 Task: Select recommendations.
Action: Mouse moved to (575, 77)
Screenshot: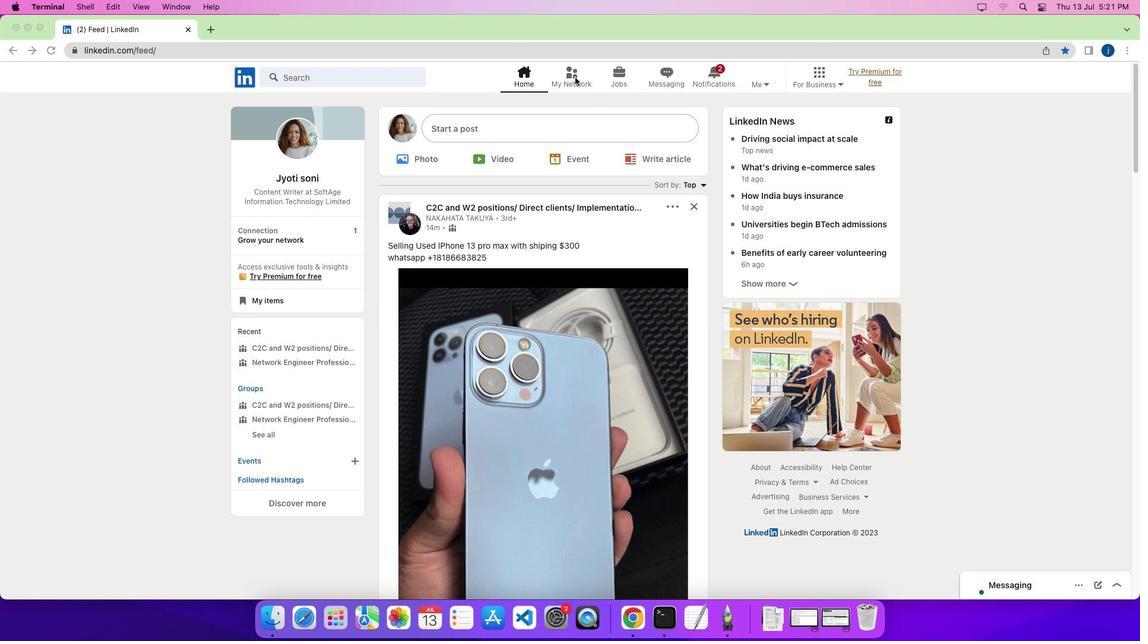 
Action: Mouse pressed left at (575, 77)
Screenshot: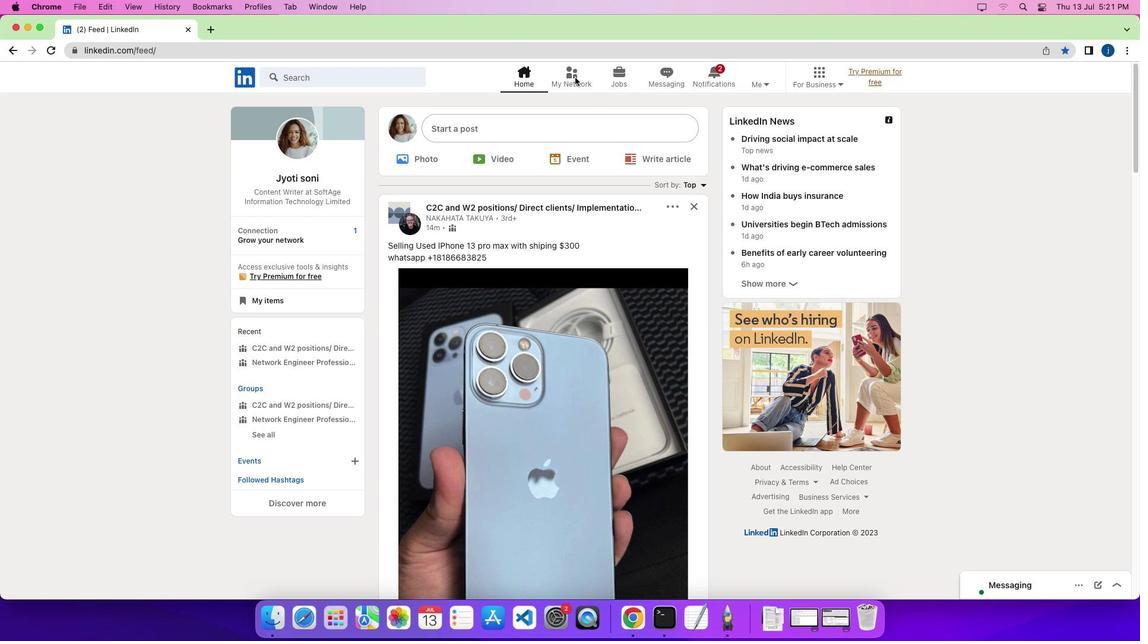 
Action: Mouse moved to (575, 77)
Screenshot: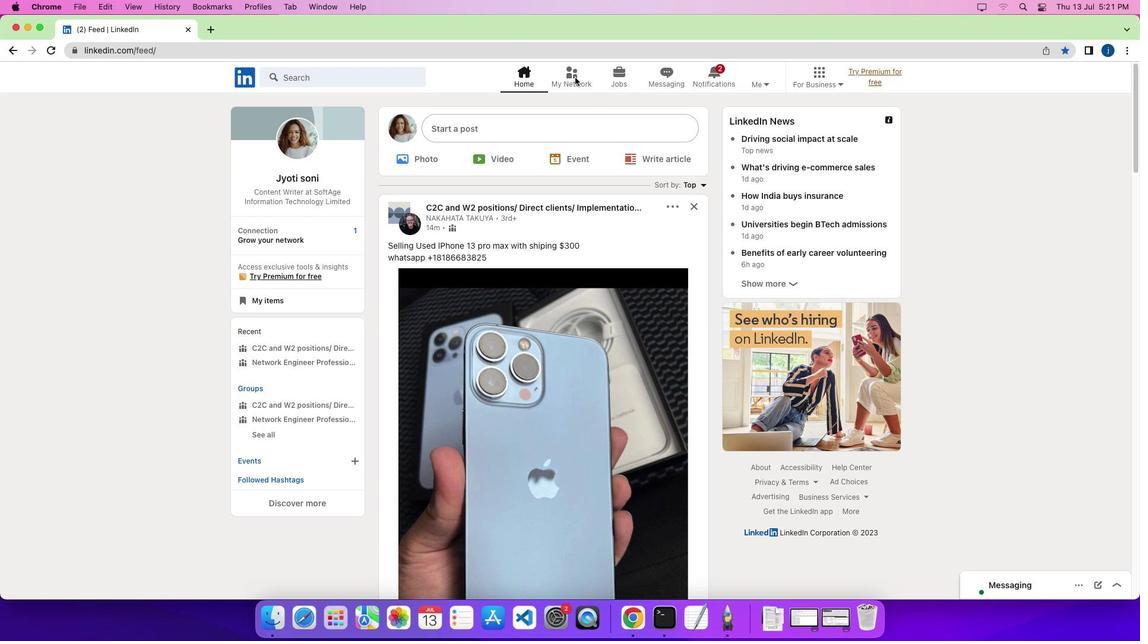 
Action: Mouse pressed left at (575, 77)
Screenshot: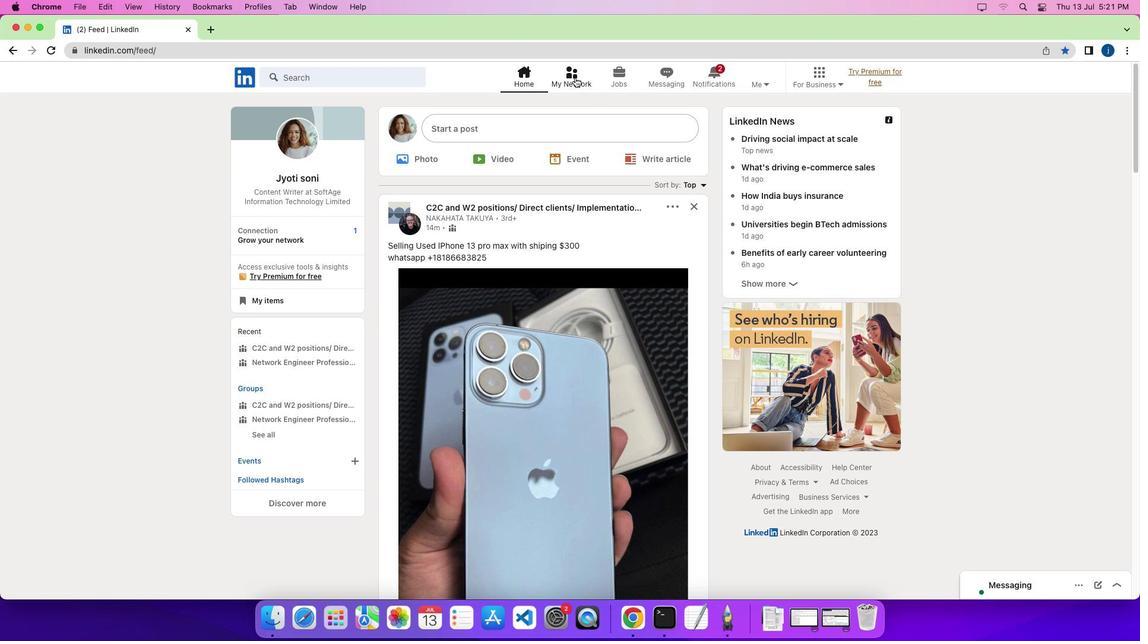 
Action: Mouse moved to (336, 171)
Screenshot: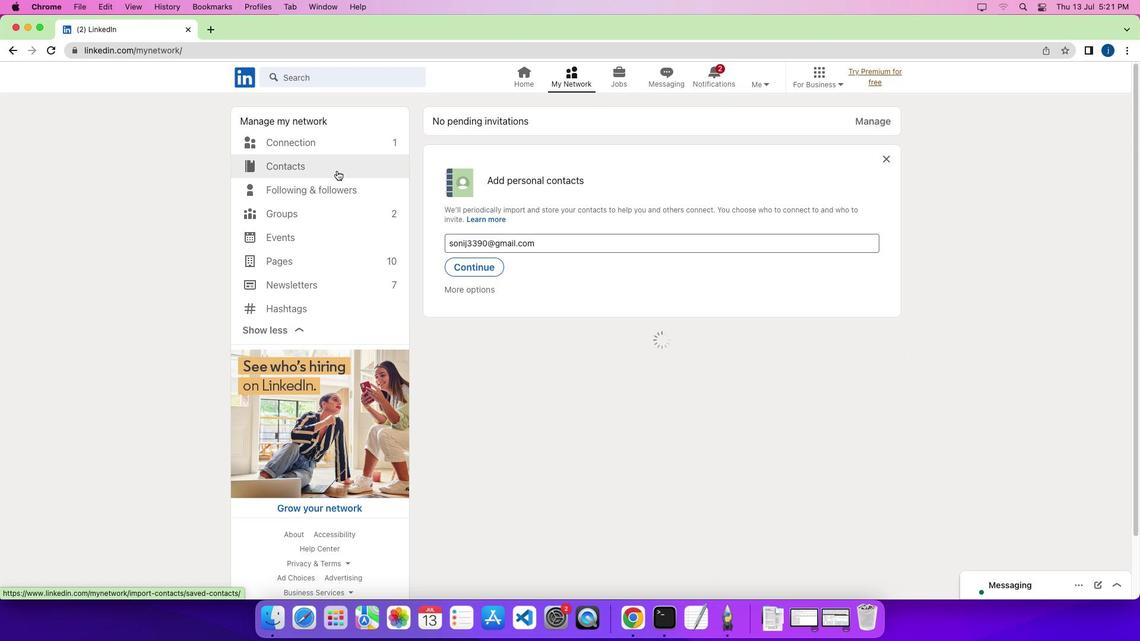 
Action: Mouse pressed left at (336, 171)
Screenshot: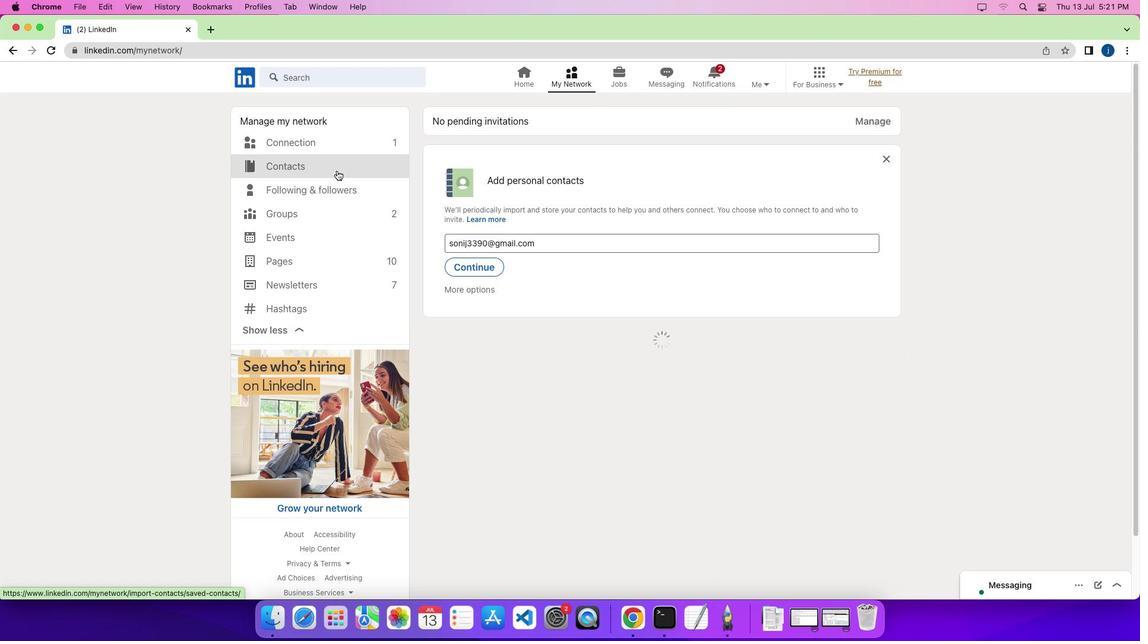 
Action: Mouse pressed left at (336, 171)
Screenshot: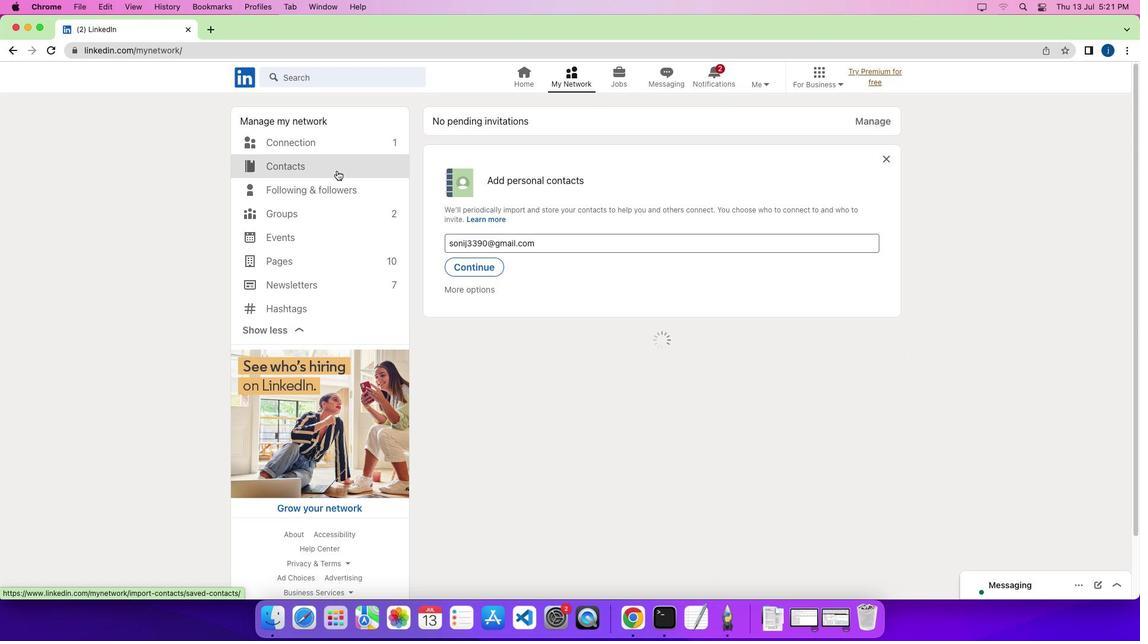 
Action: Mouse moved to (737, 185)
Screenshot: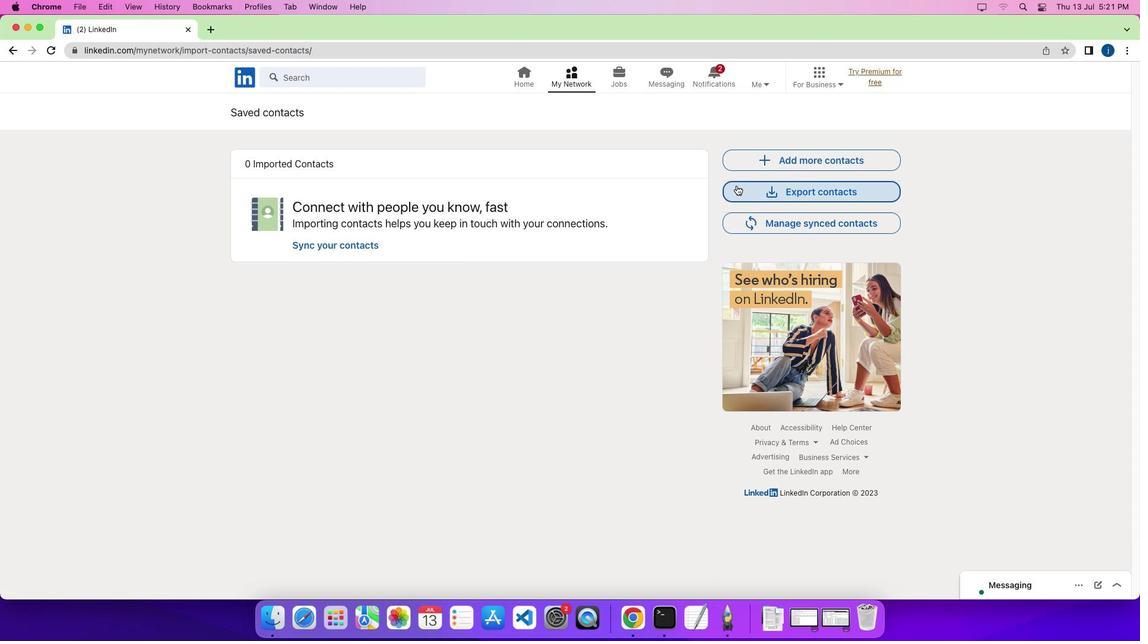 
Action: Mouse pressed left at (737, 185)
Screenshot: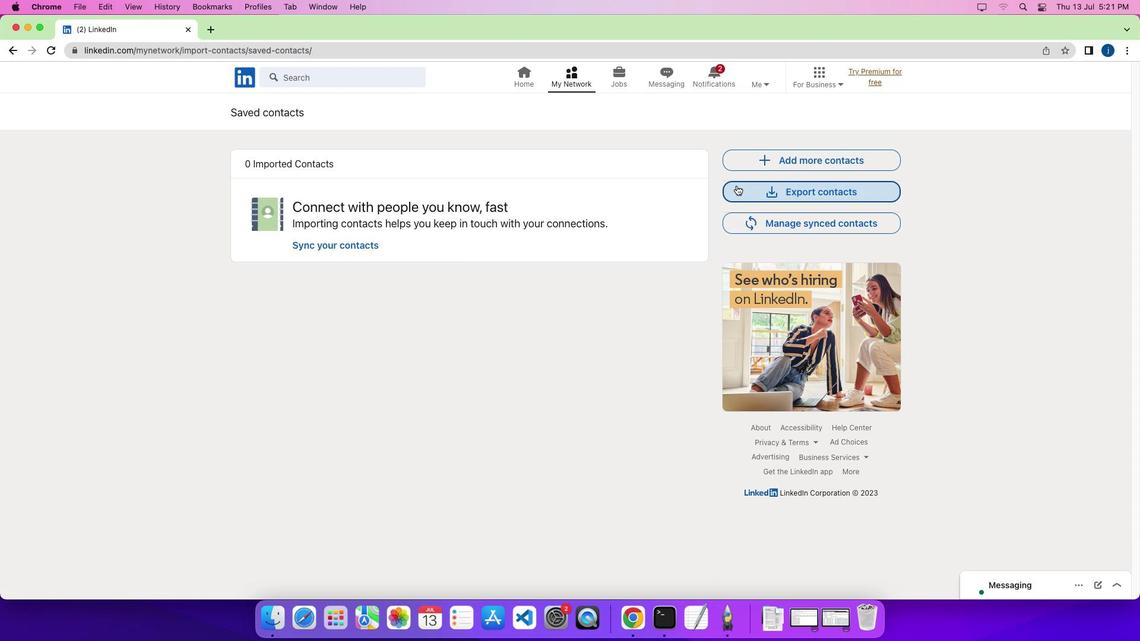 
Action: Mouse moved to (472, 308)
Screenshot: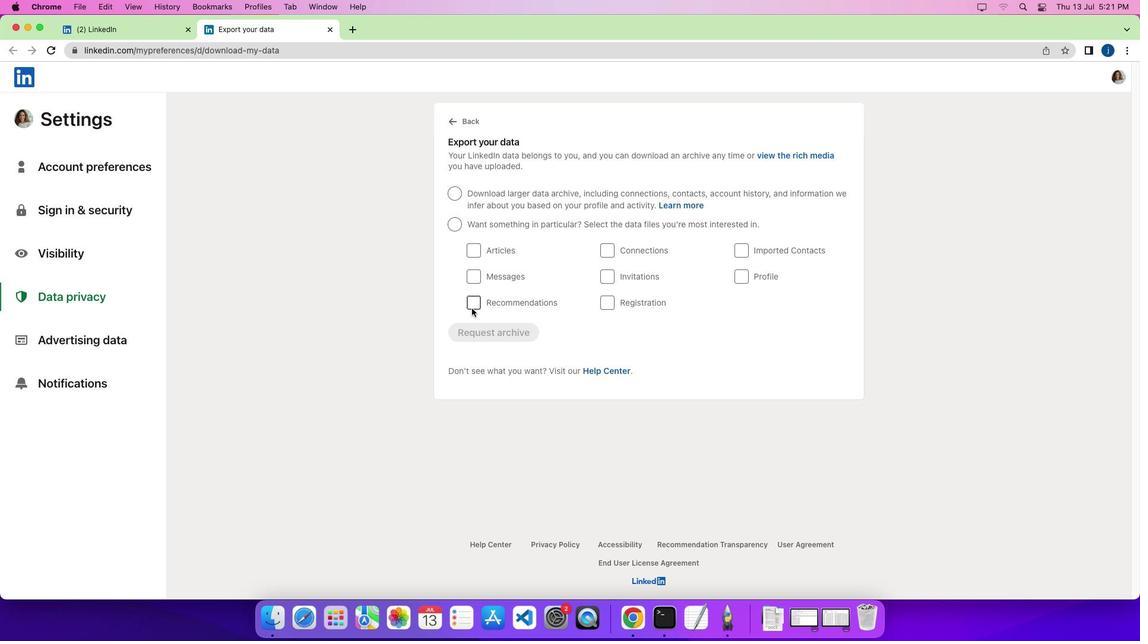 
Action: Mouse pressed left at (472, 308)
Screenshot: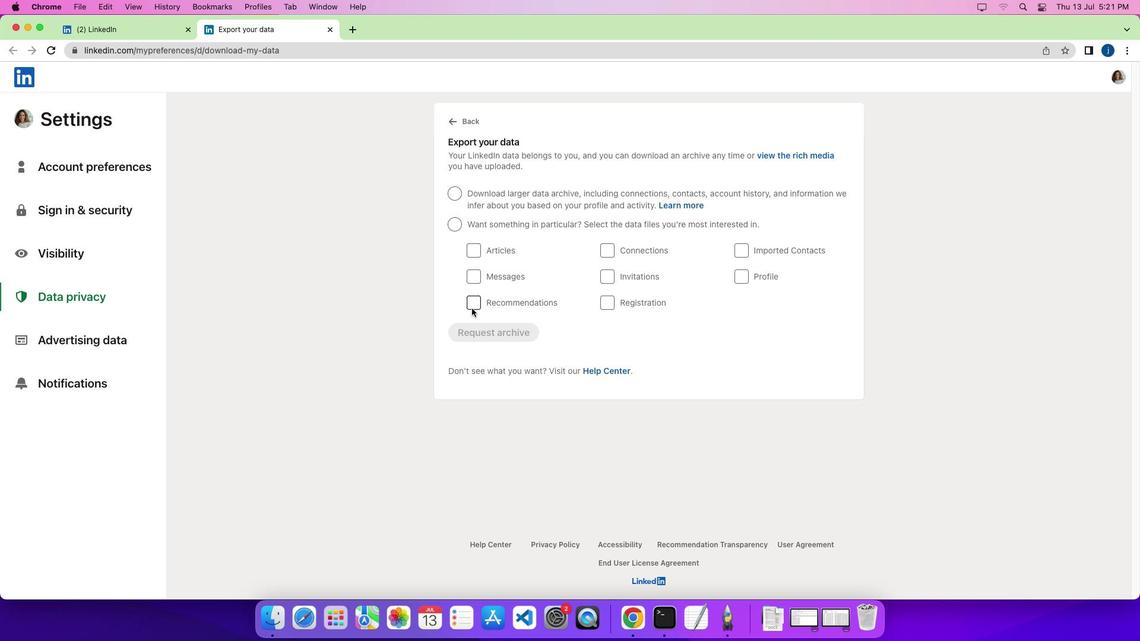 
Action: Mouse moved to (525, 335)
Screenshot: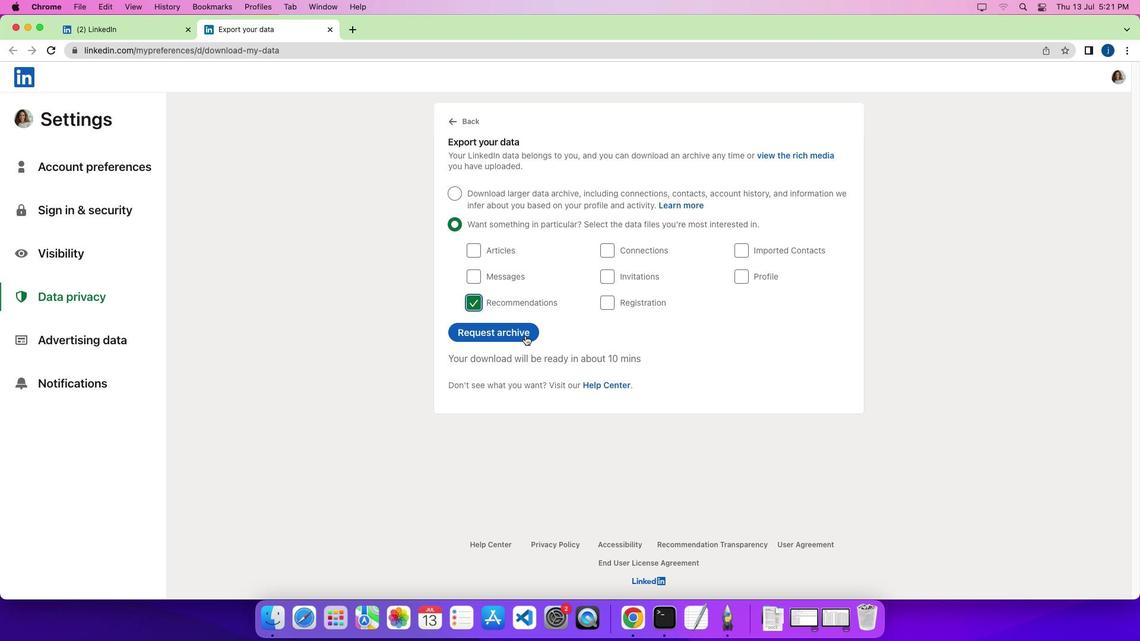 
